 Task: Apply theme slate in current slide.
Action: Mouse moved to (404, 90)
Screenshot: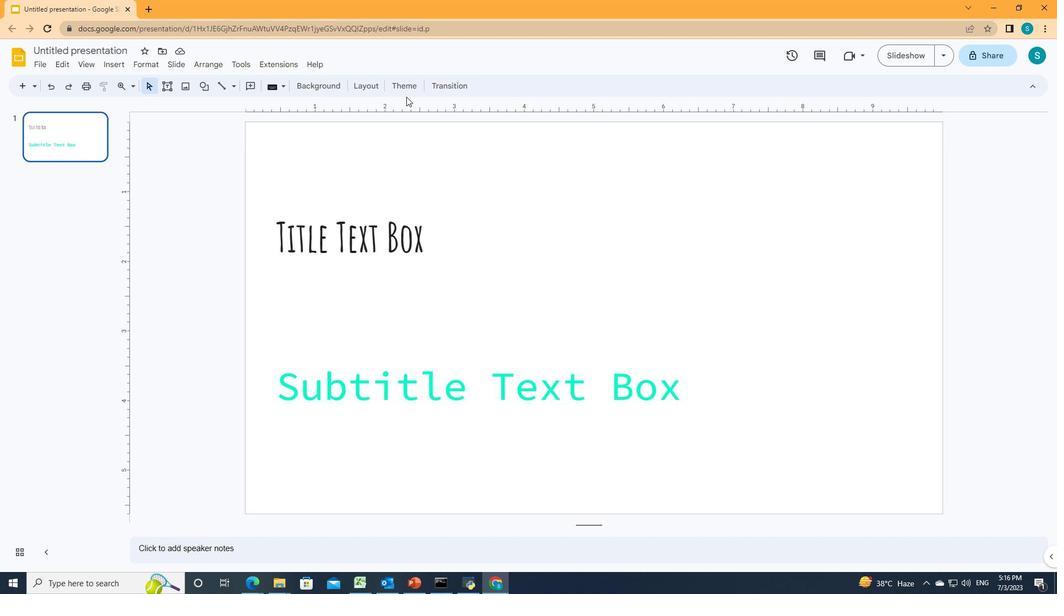 
Action: Mouse pressed left at (404, 90)
Screenshot: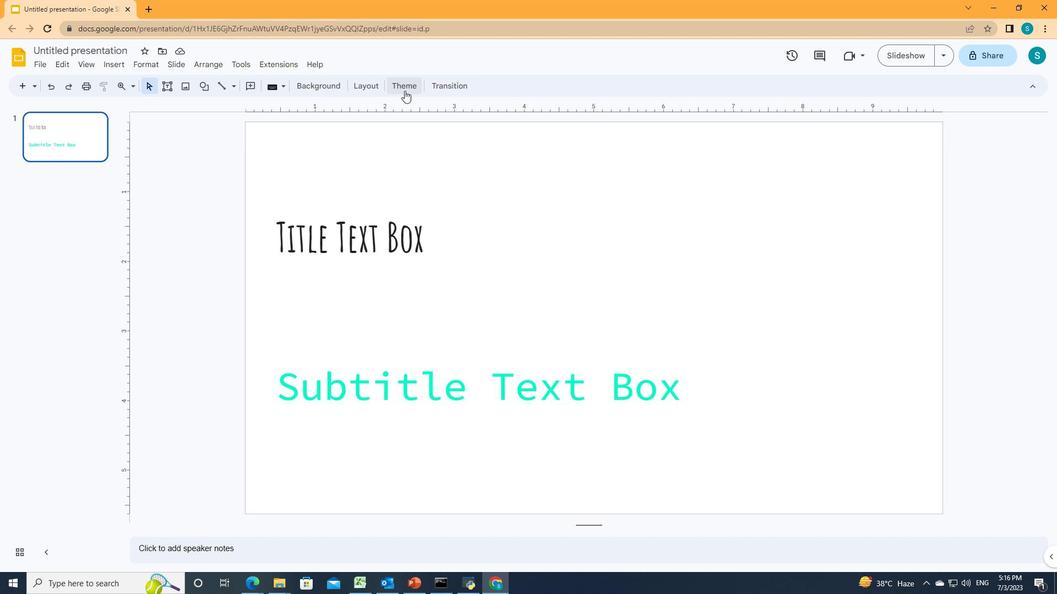 
Action: Mouse moved to (885, 249)
Screenshot: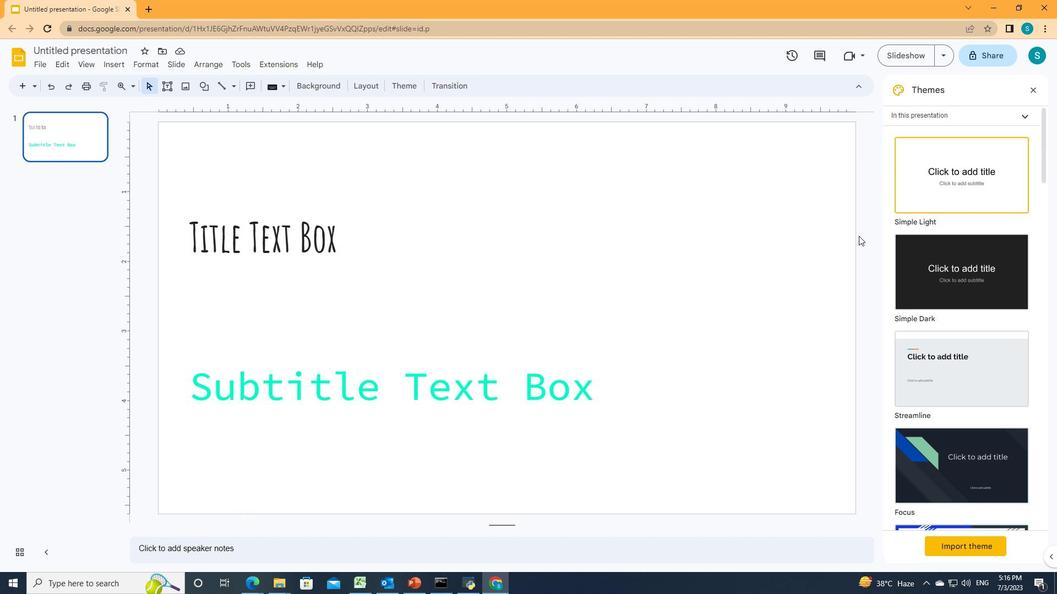 
Action: Mouse scrolled (885, 249) with delta (0, 0)
Screenshot: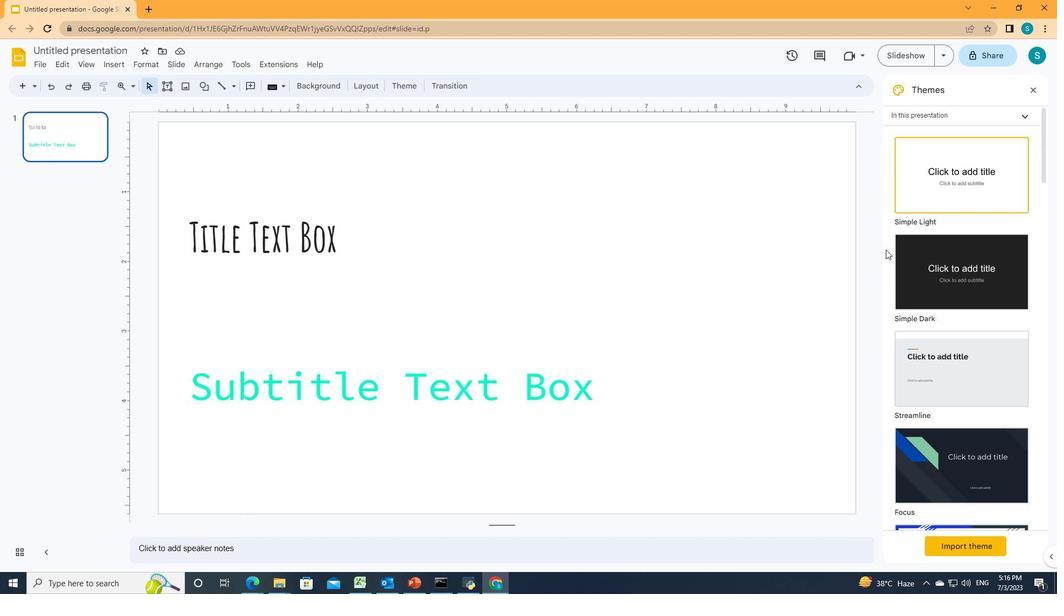 
Action: Mouse scrolled (885, 249) with delta (0, 0)
Screenshot: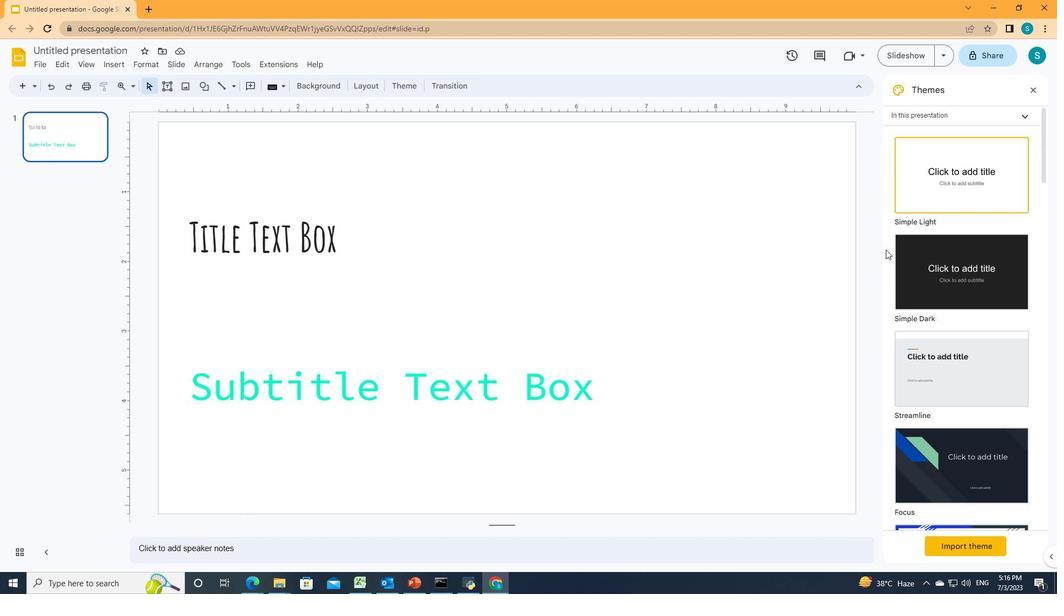 
Action: Mouse scrolled (885, 249) with delta (0, 0)
Screenshot: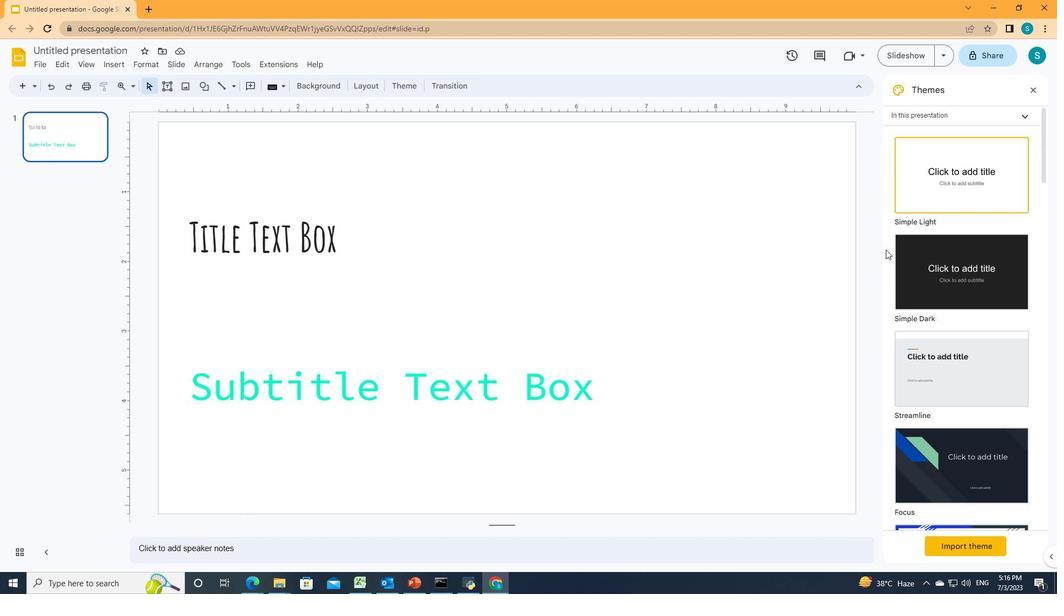 
Action: Mouse scrolled (885, 249) with delta (0, 0)
Screenshot: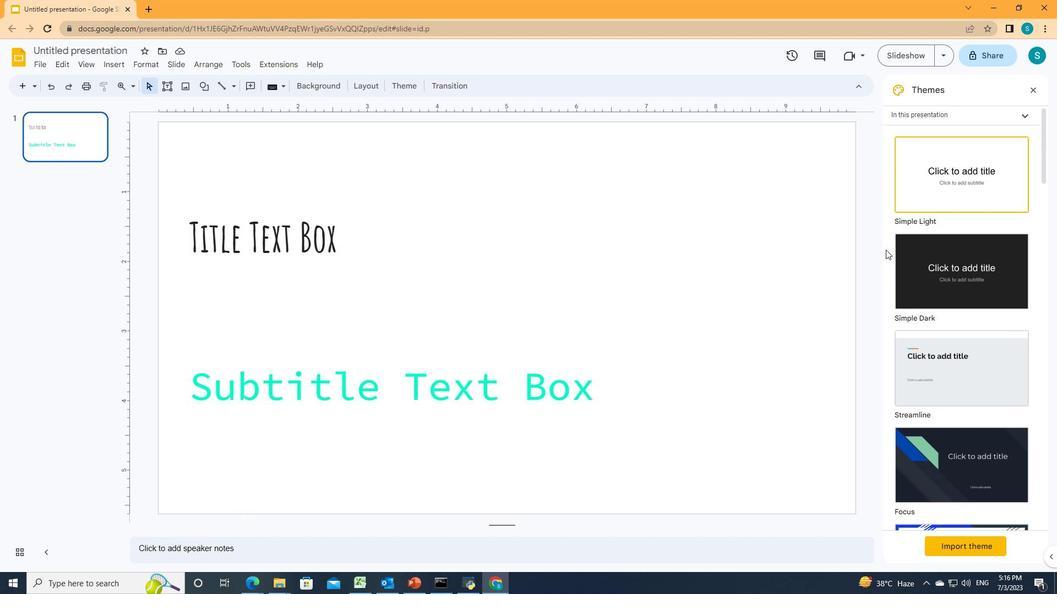 
Action: Mouse scrolled (885, 249) with delta (0, 0)
Screenshot: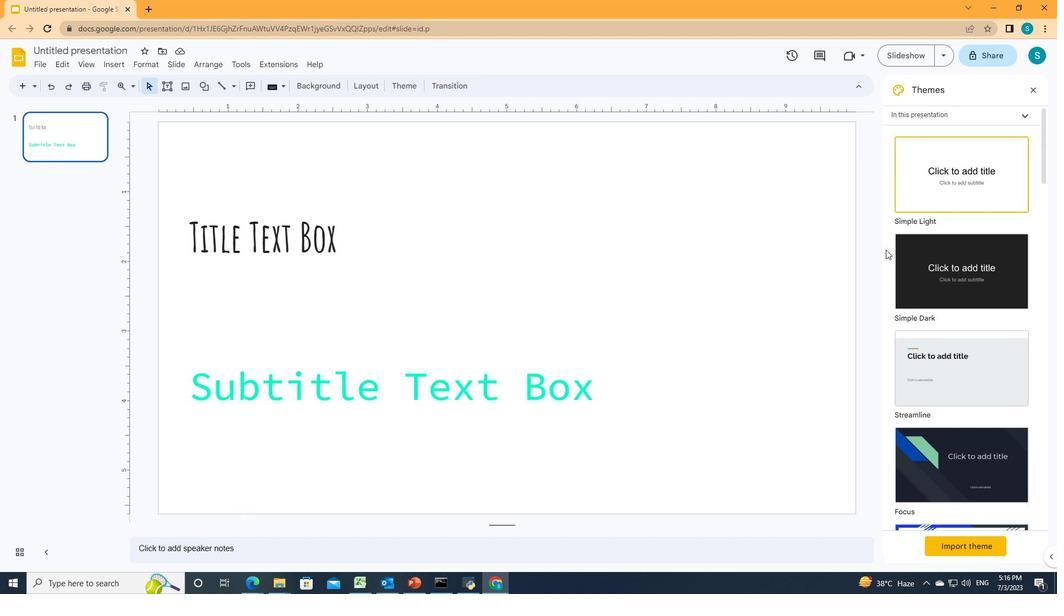 
Action: Mouse scrolled (885, 249) with delta (0, 0)
Screenshot: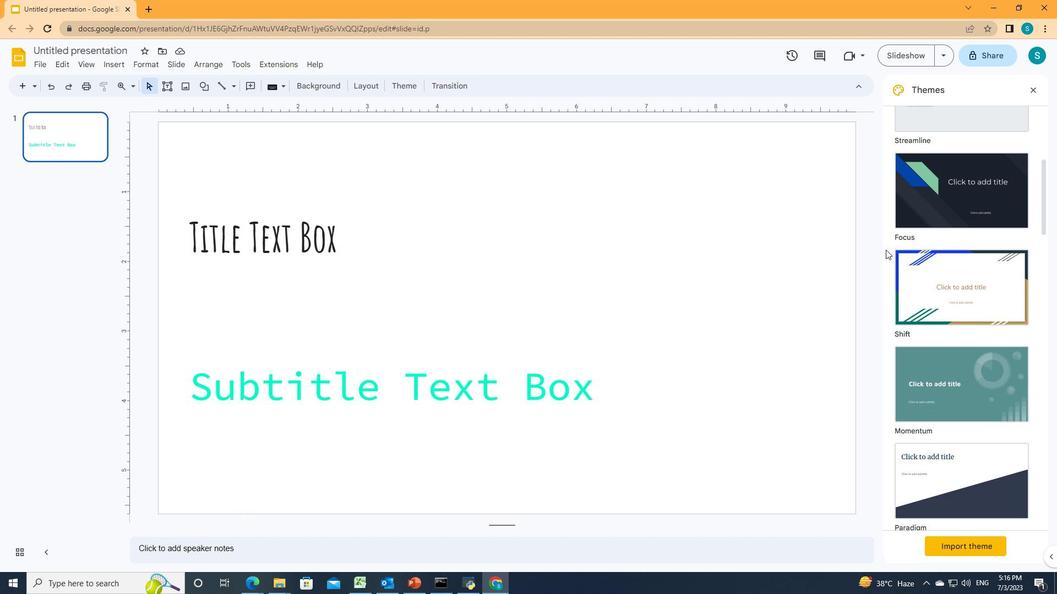 
Action: Mouse scrolled (885, 249) with delta (0, 0)
Screenshot: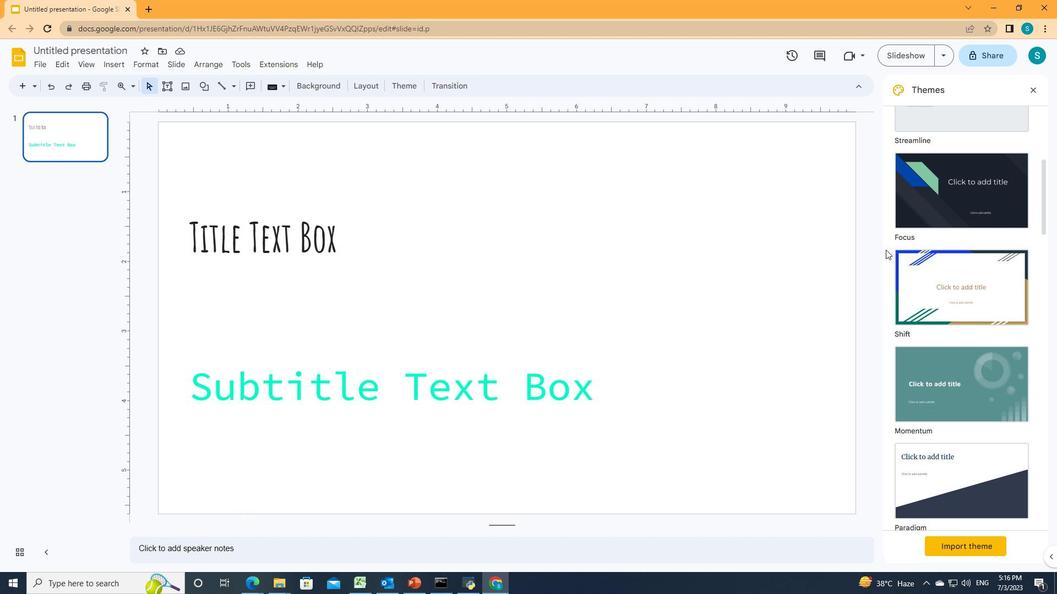 
Action: Mouse scrolled (885, 249) with delta (0, 0)
Screenshot: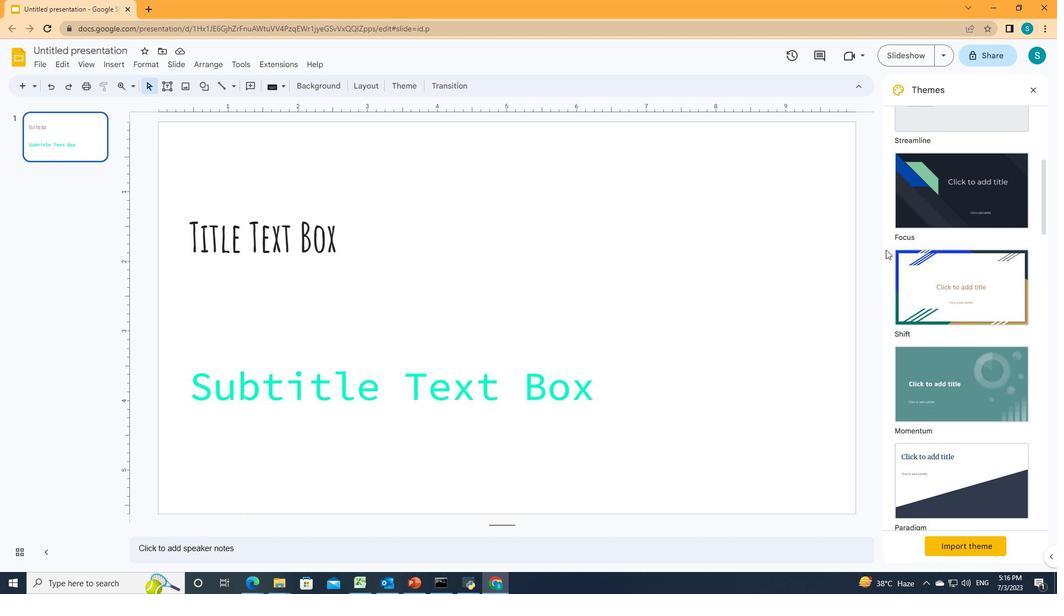
Action: Mouse scrolled (885, 249) with delta (0, 0)
Screenshot: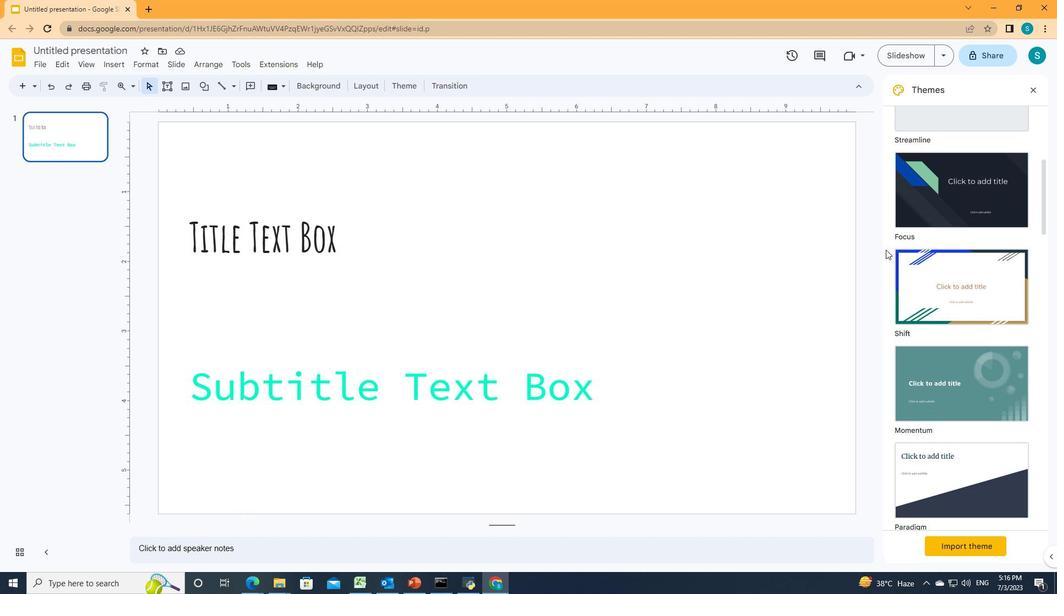 
Action: Mouse scrolled (885, 249) with delta (0, 0)
Screenshot: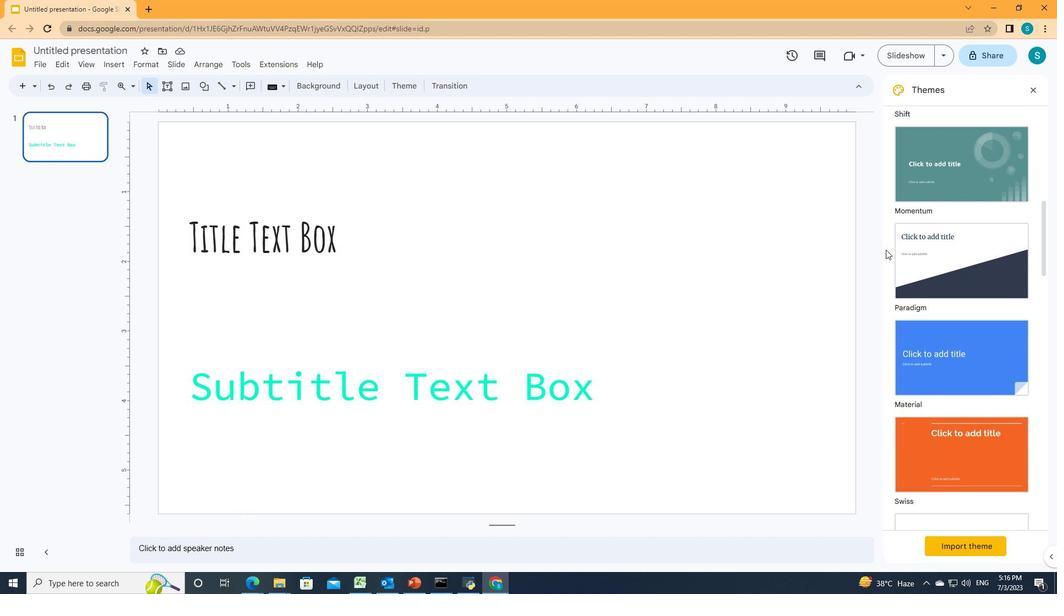
Action: Mouse moved to (885, 250)
Screenshot: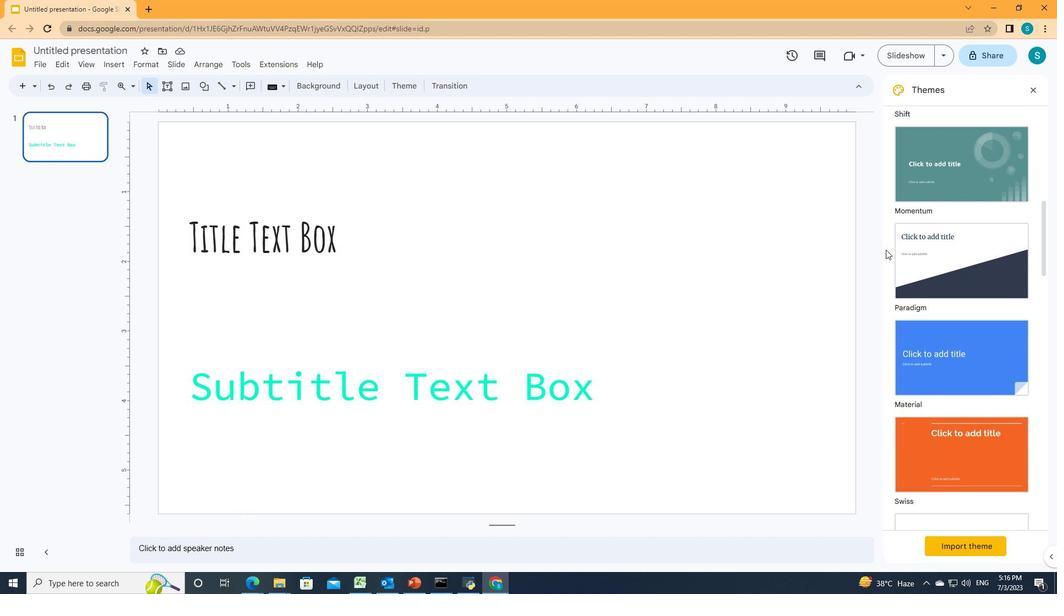 
Action: Mouse scrolled (885, 249) with delta (0, 0)
Screenshot: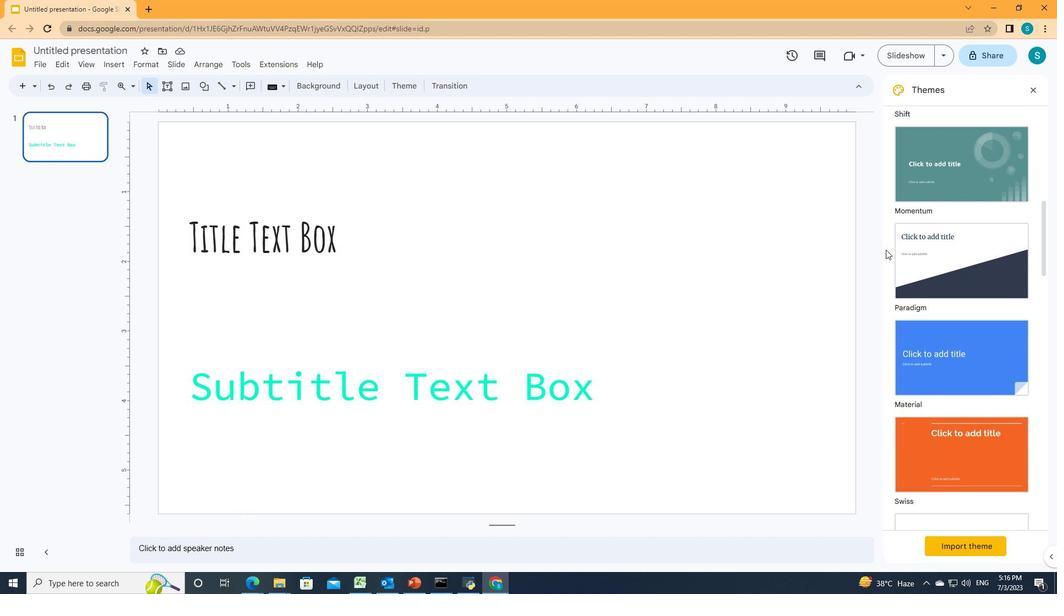 
Action: Mouse scrolled (885, 249) with delta (0, 0)
Screenshot: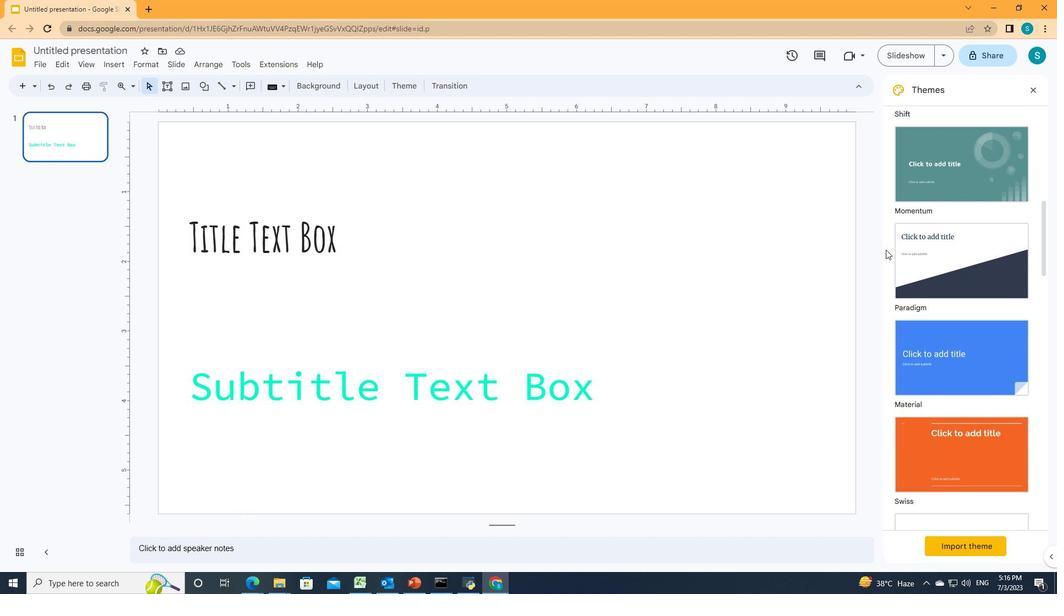 
Action: Mouse scrolled (885, 249) with delta (0, 0)
Screenshot: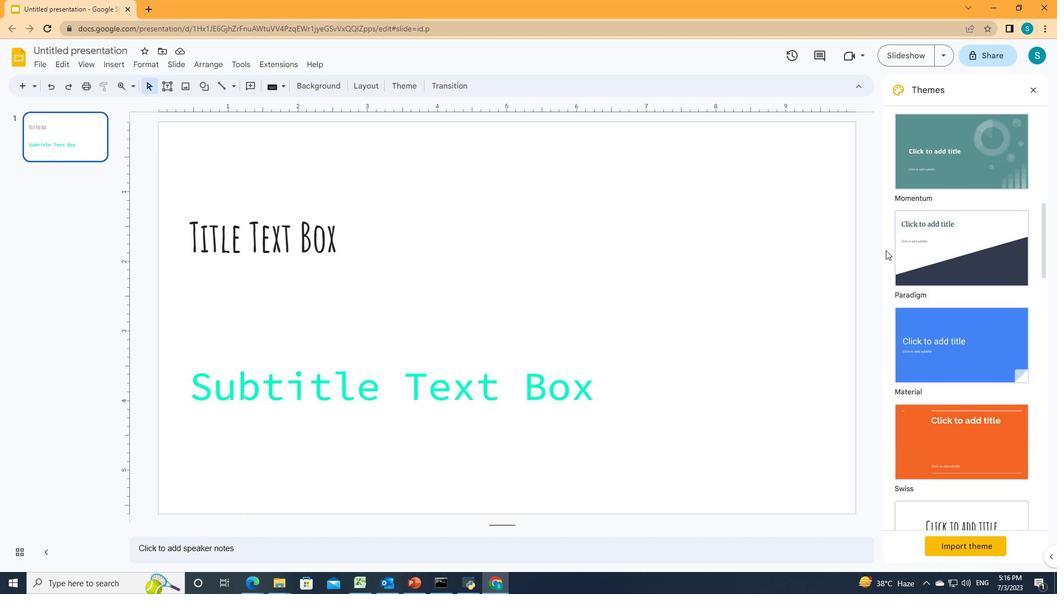
Action: Mouse scrolled (885, 249) with delta (0, 0)
Screenshot: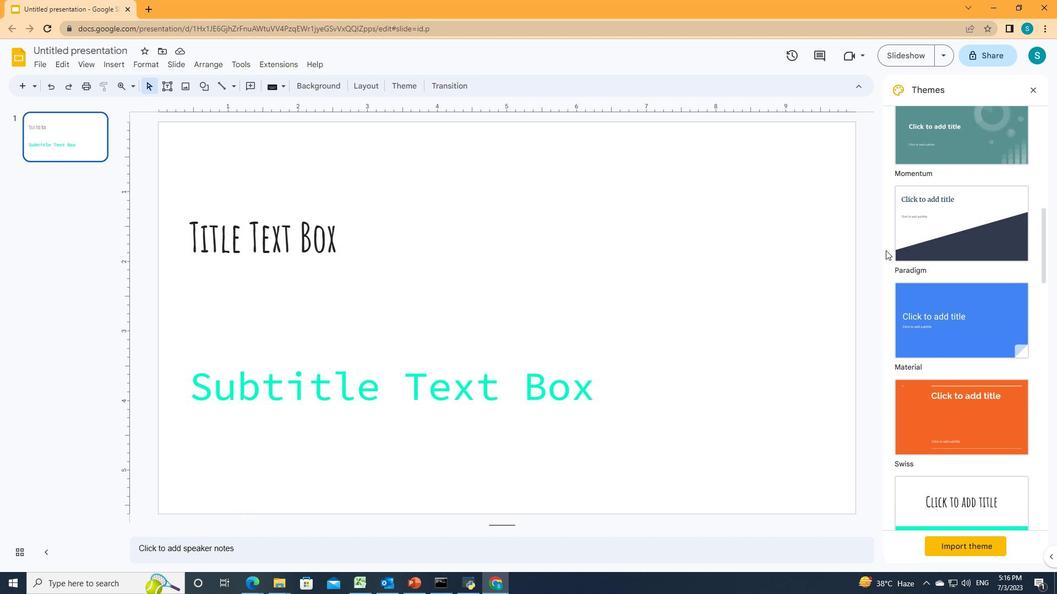 
Action: Mouse moved to (933, 370)
Screenshot: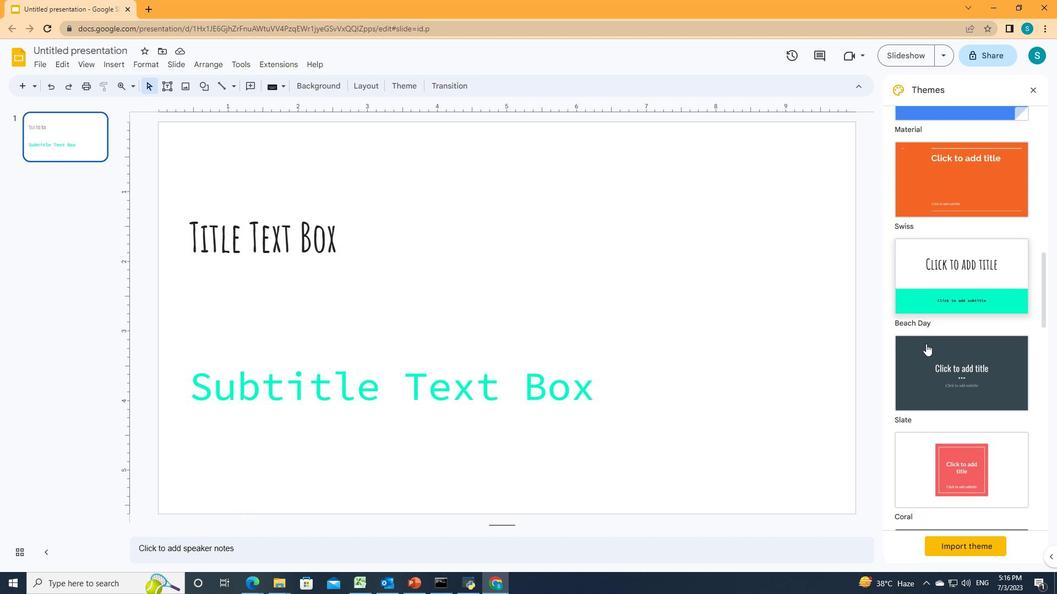 
Action: Mouse pressed left at (933, 370)
Screenshot: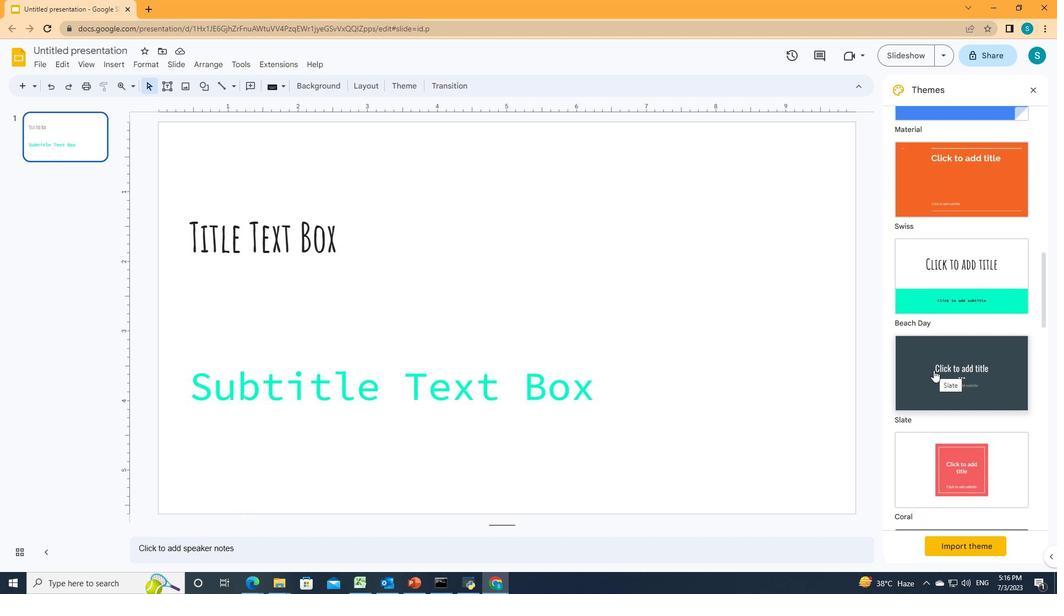 
